 Task: Create List Litigation in Board Resource Planning Techniques to Workspace Digital Advertising. Create List Mediation in Board Social Media Listening and Monitoring to Workspace Digital Advertising. Create List Arbitration in Board Sales Team Compensation and Incentive Design to Workspace Digital Advertising
Action: Mouse moved to (438, 107)
Screenshot: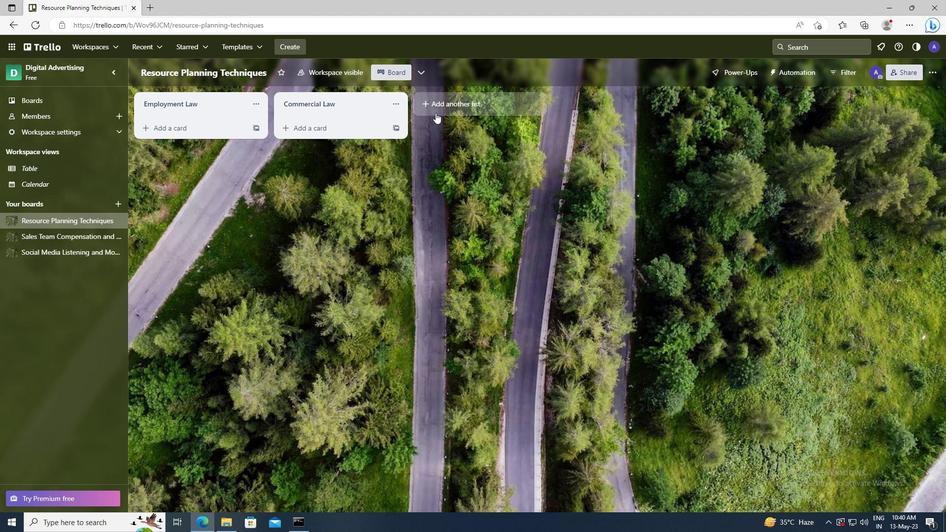 
Action: Mouse pressed left at (438, 107)
Screenshot: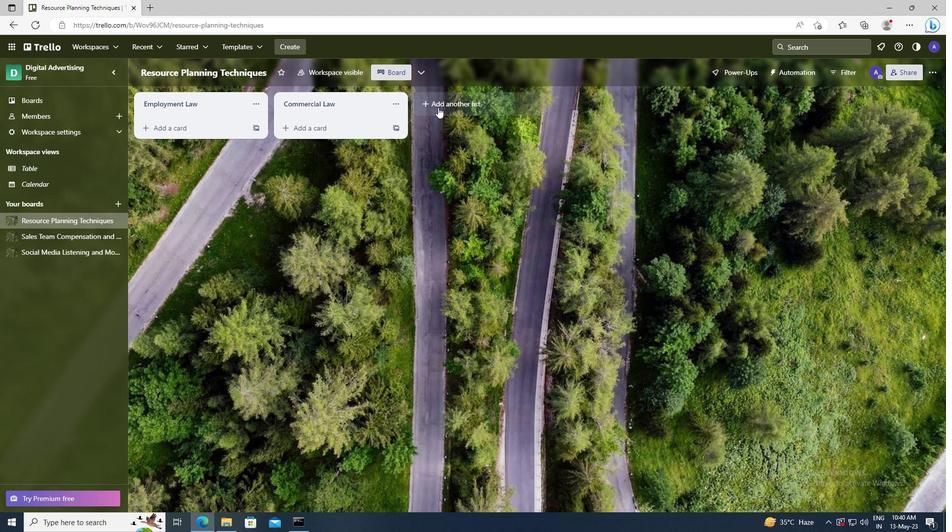 
Action: Key pressed <Key.shift>LITIGATION
Screenshot: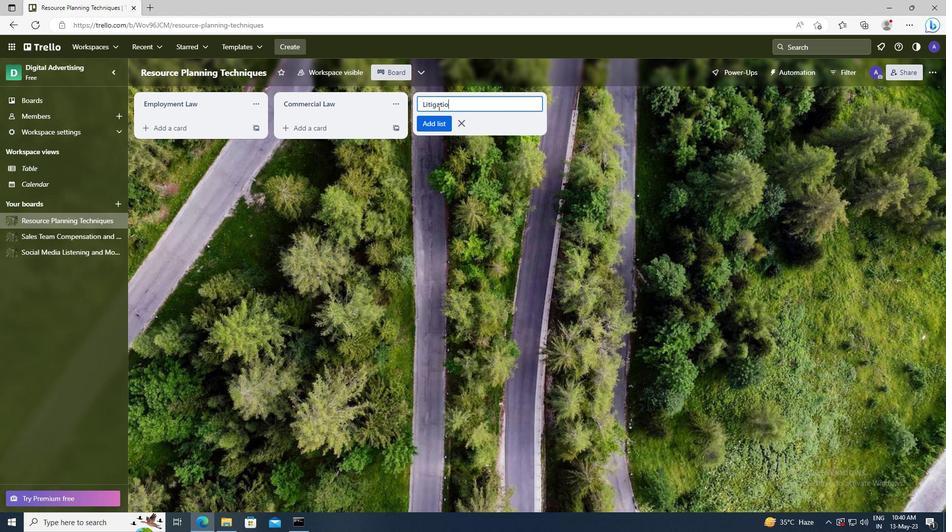 
Action: Mouse moved to (439, 122)
Screenshot: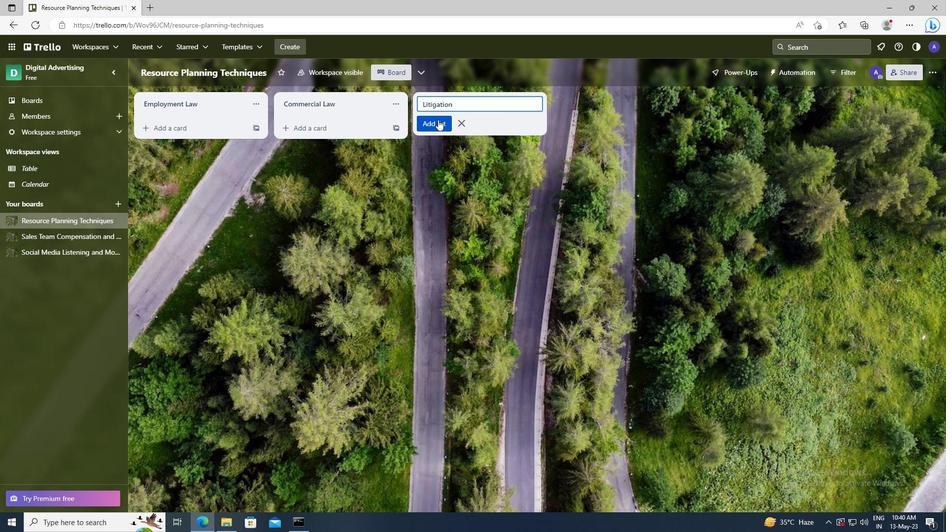 
Action: Mouse pressed left at (439, 122)
Screenshot: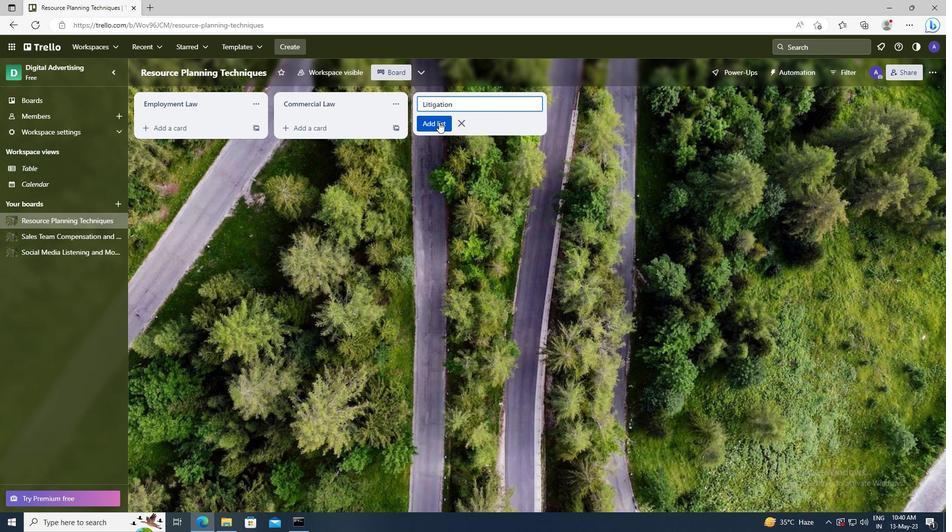 
Action: Mouse moved to (78, 255)
Screenshot: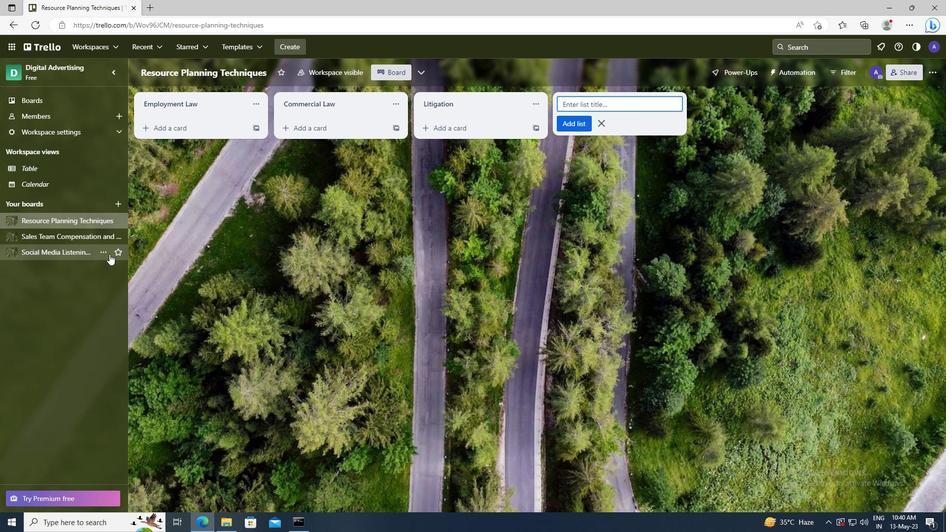 
Action: Mouse pressed left at (78, 255)
Screenshot: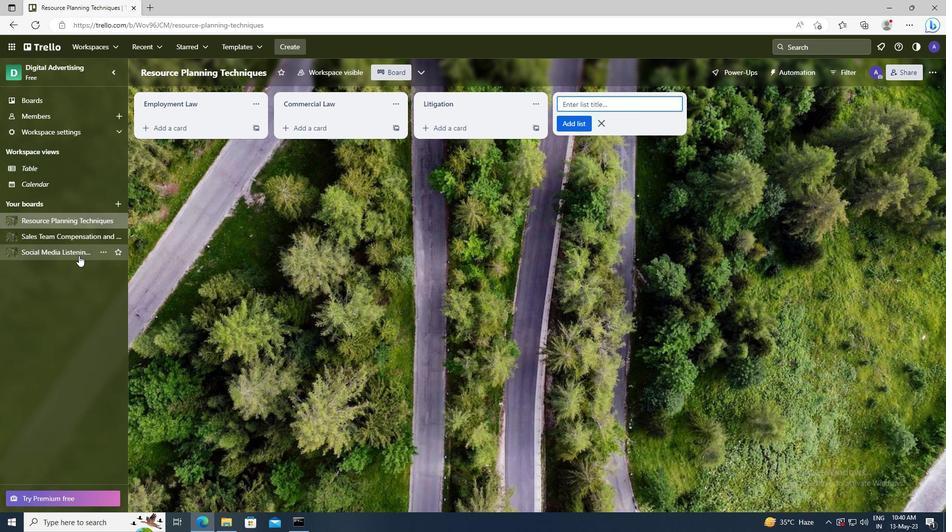 
Action: Mouse moved to (443, 106)
Screenshot: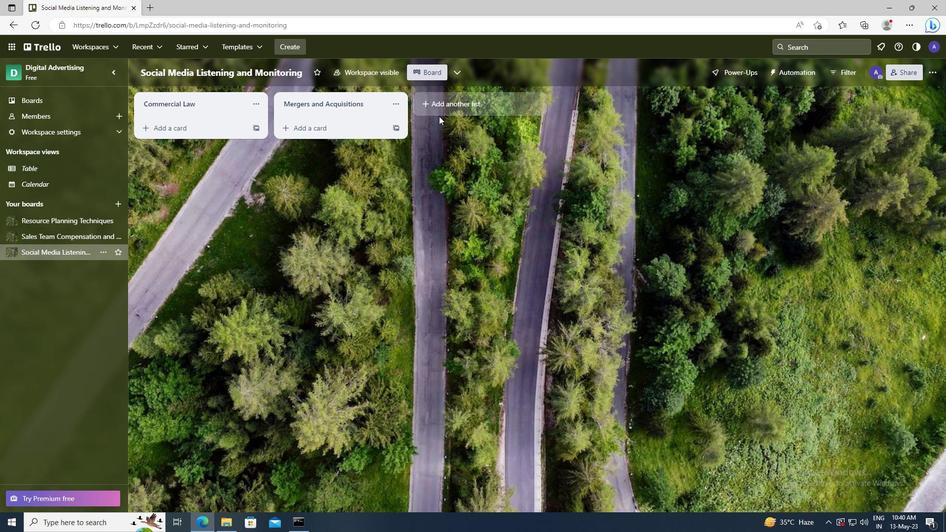 
Action: Mouse pressed left at (443, 106)
Screenshot: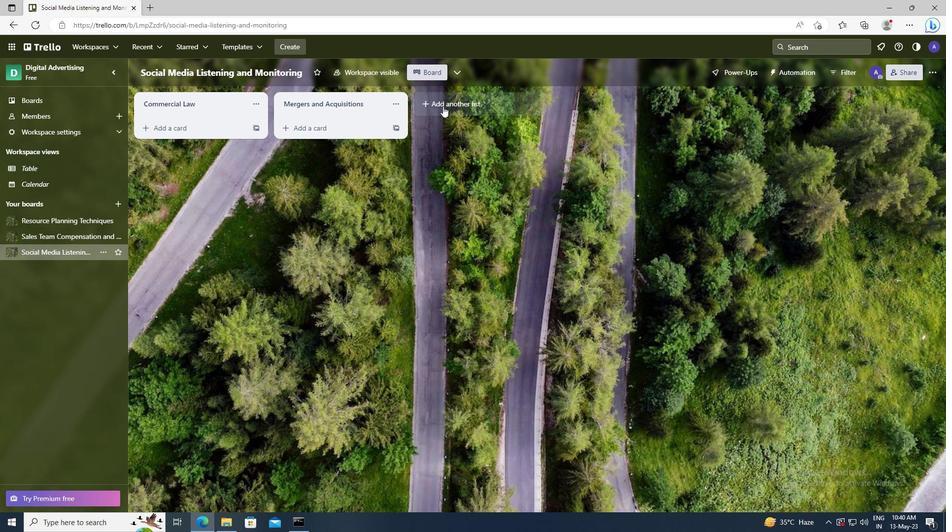 
Action: Key pressed <Key.shift>MEDIATION
Screenshot: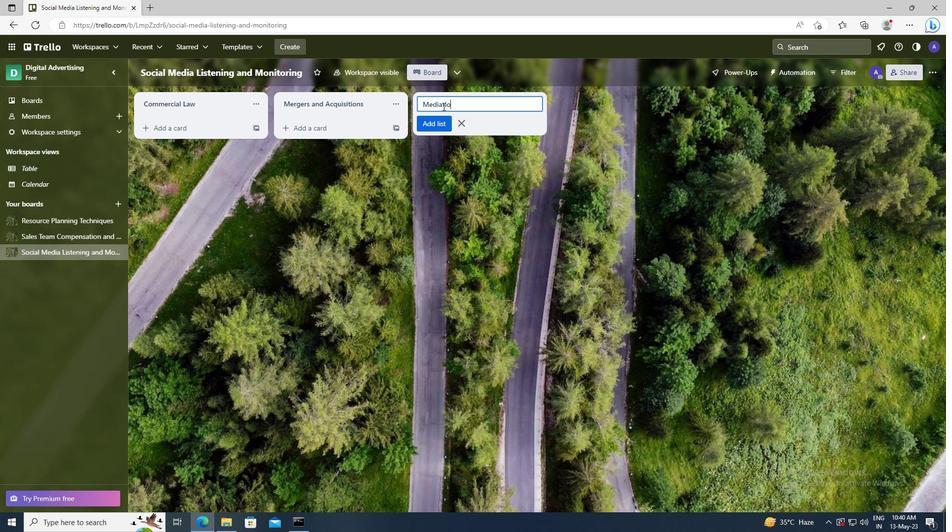 
Action: Mouse moved to (443, 123)
Screenshot: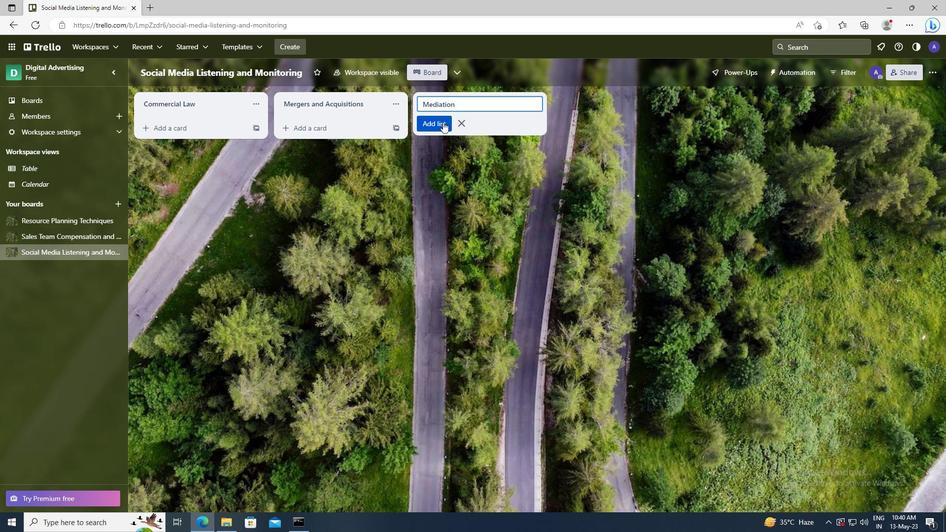 
Action: Mouse pressed left at (443, 123)
Screenshot: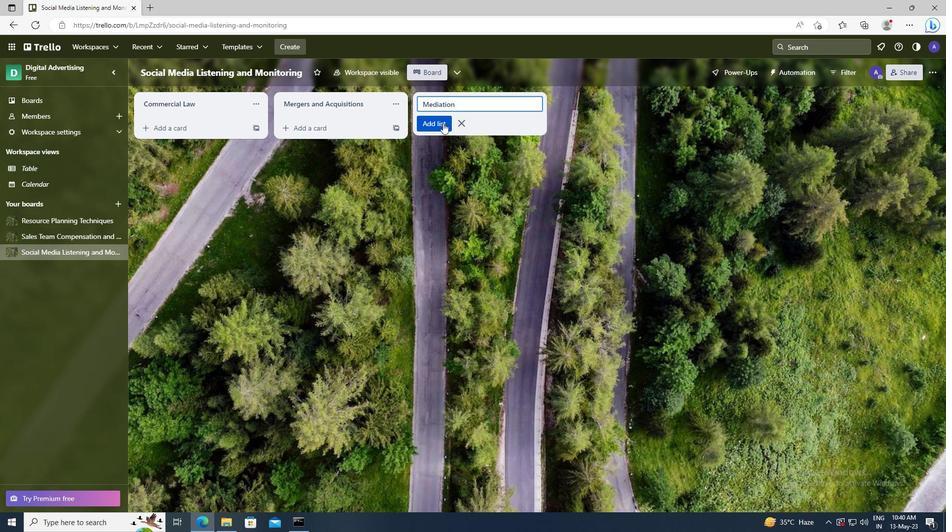 
Action: Mouse moved to (86, 236)
Screenshot: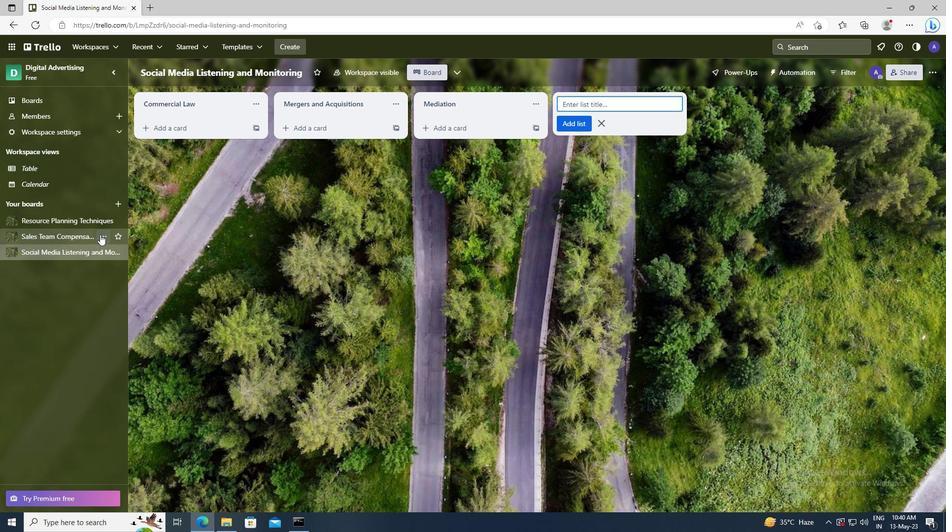 
Action: Mouse pressed left at (86, 236)
Screenshot: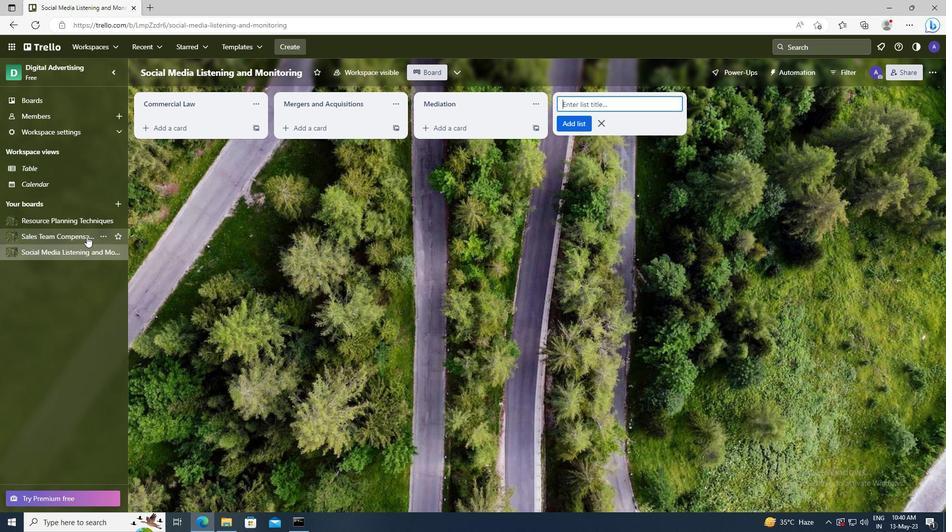 
Action: Mouse moved to (454, 106)
Screenshot: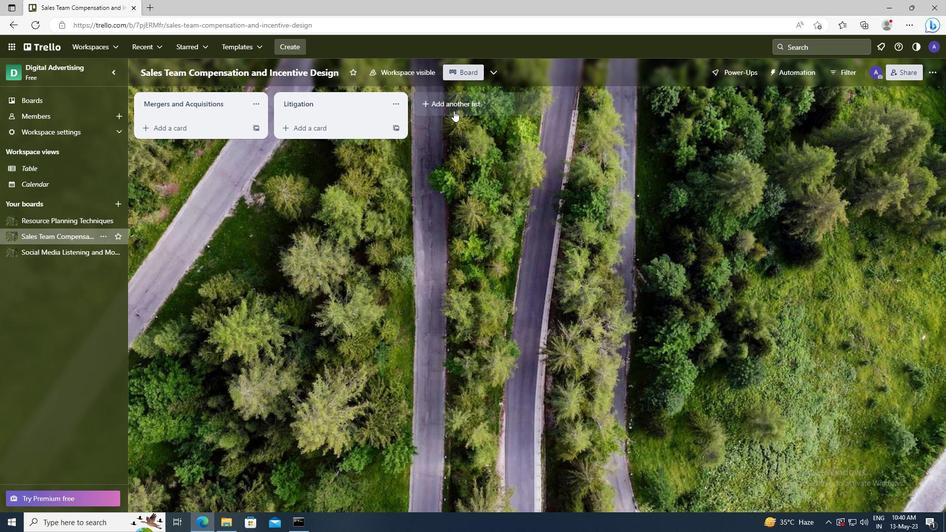 
Action: Mouse pressed left at (454, 106)
Screenshot: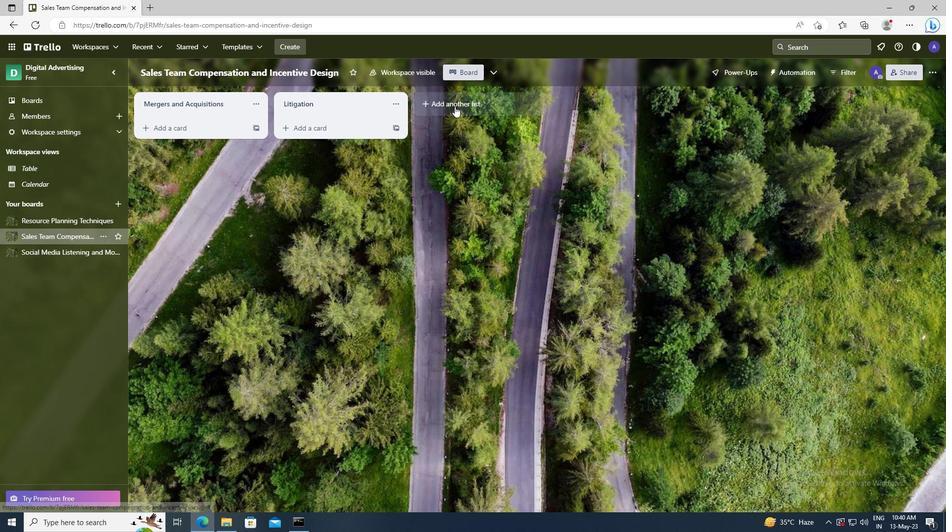 
Action: Key pressed <Key.shift>ARBITRATION
Screenshot: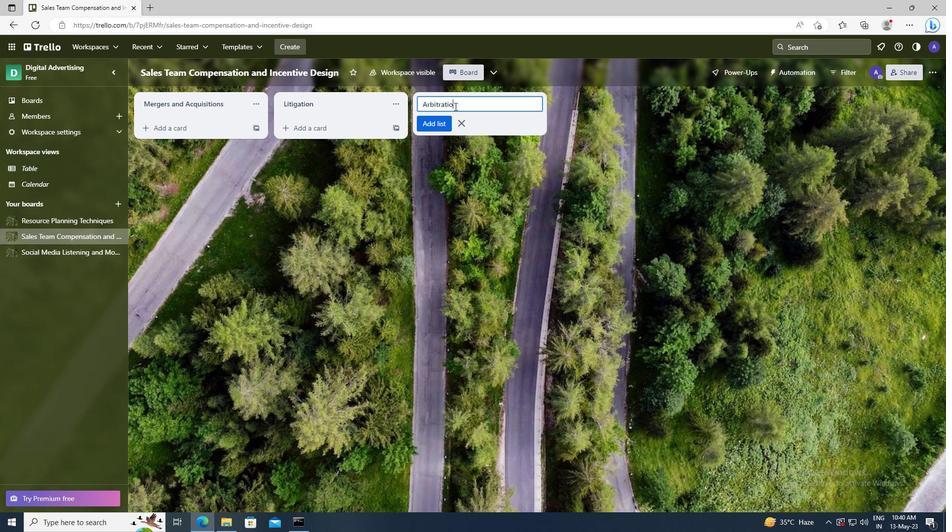 
Action: Mouse moved to (440, 123)
Screenshot: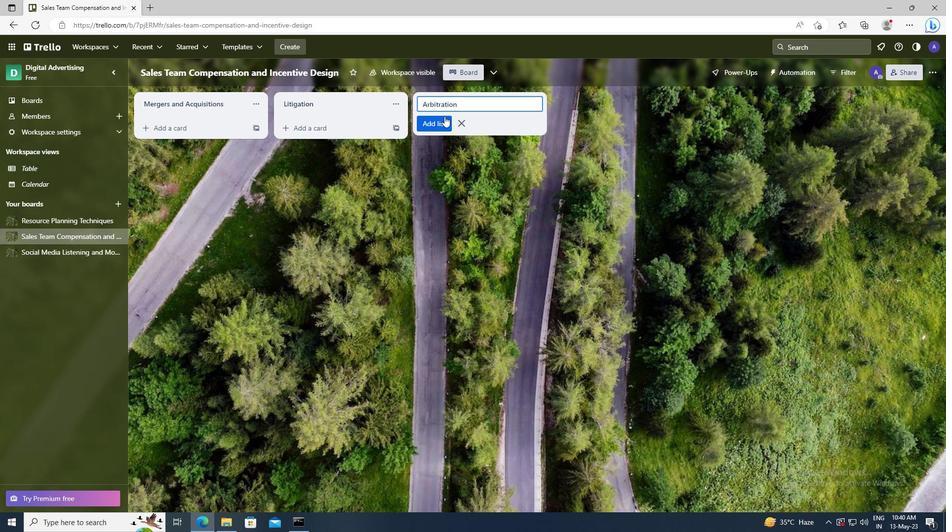 
Action: Mouse pressed left at (440, 123)
Screenshot: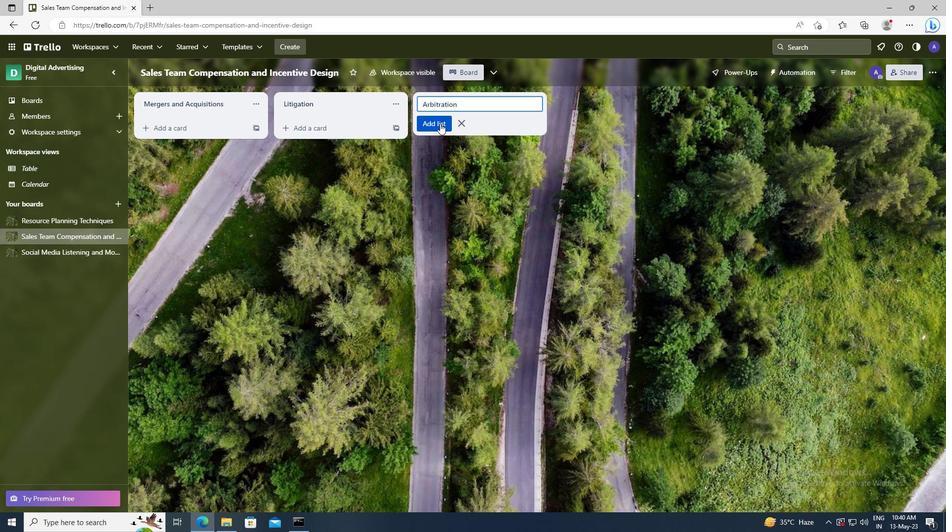 
